 Task: Sort the contacts by first name in descending order.
Action: Mouse moved to (14, 81)
Screenshot: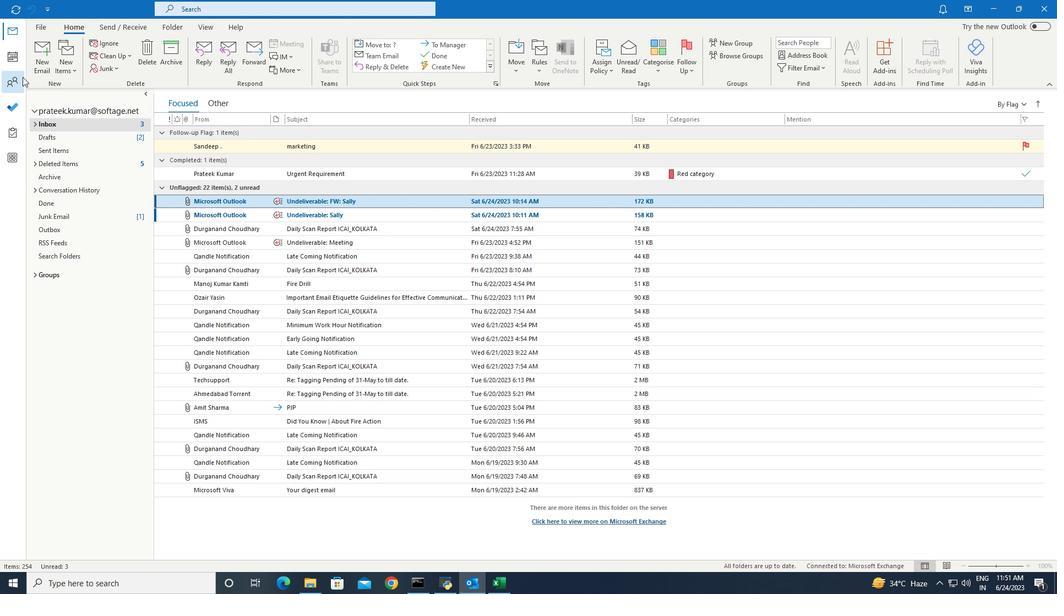 
Action: Mouse pressed left at (14, 81)
Screenshot: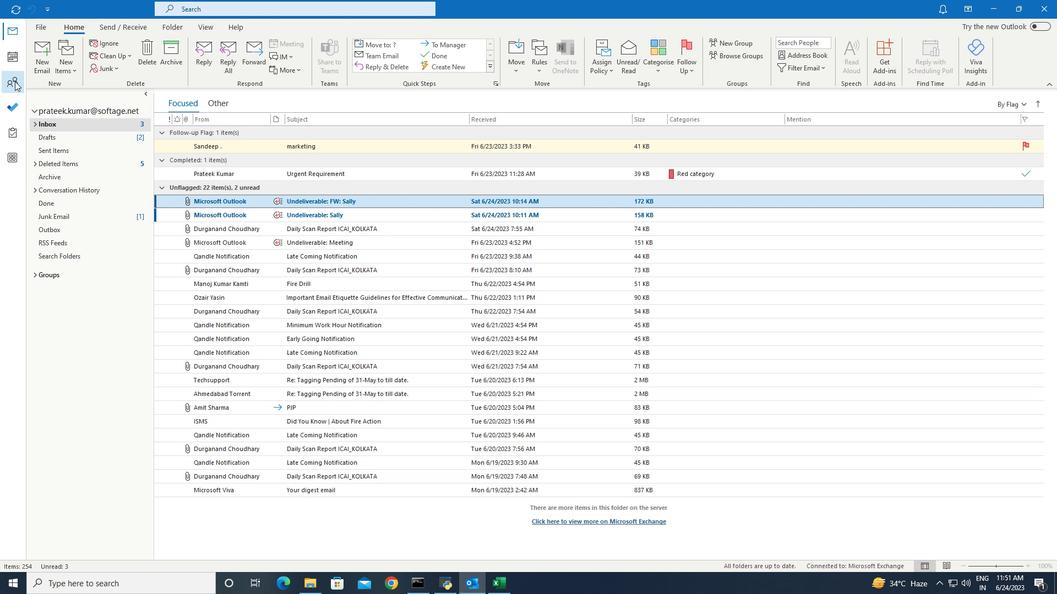 
Action: Mouse moved to (202, 25)
Screenshot: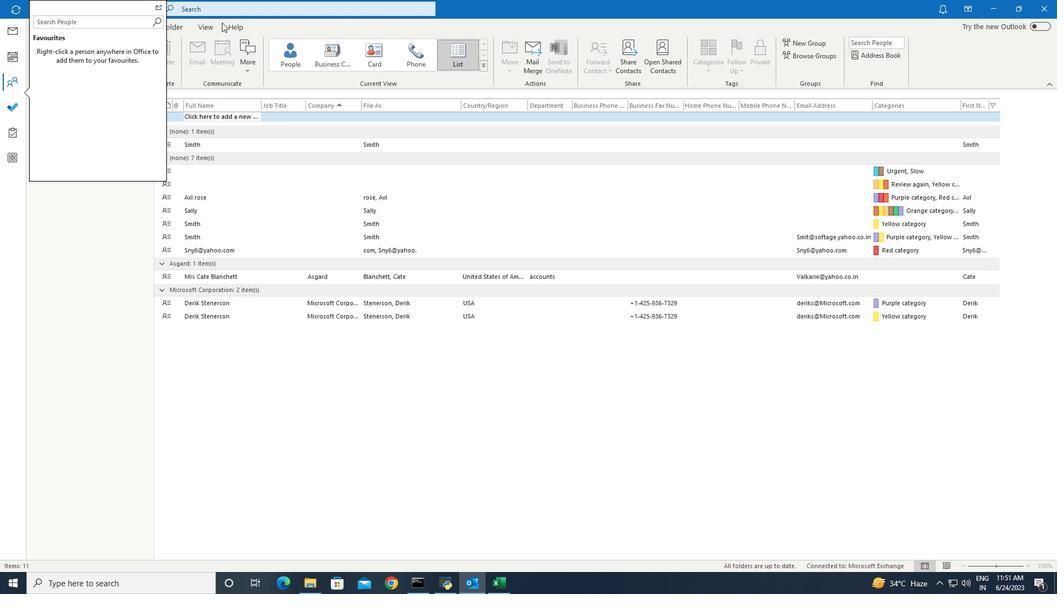 
Action: Mouse pressed left at (202, 25)
Screenshot: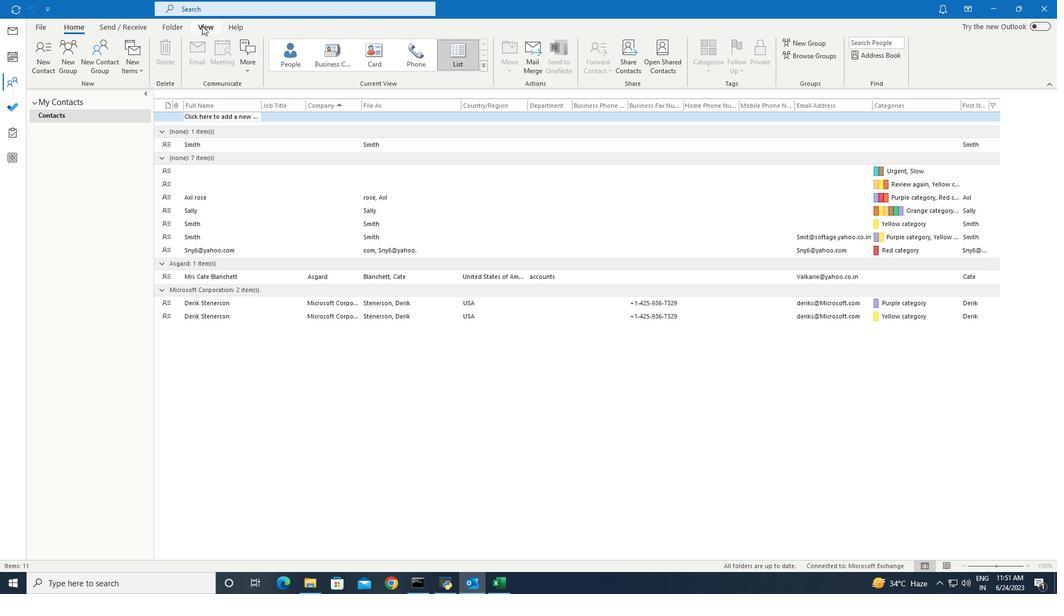 
Action: Mouse moved to (69, 68)
Screenshot: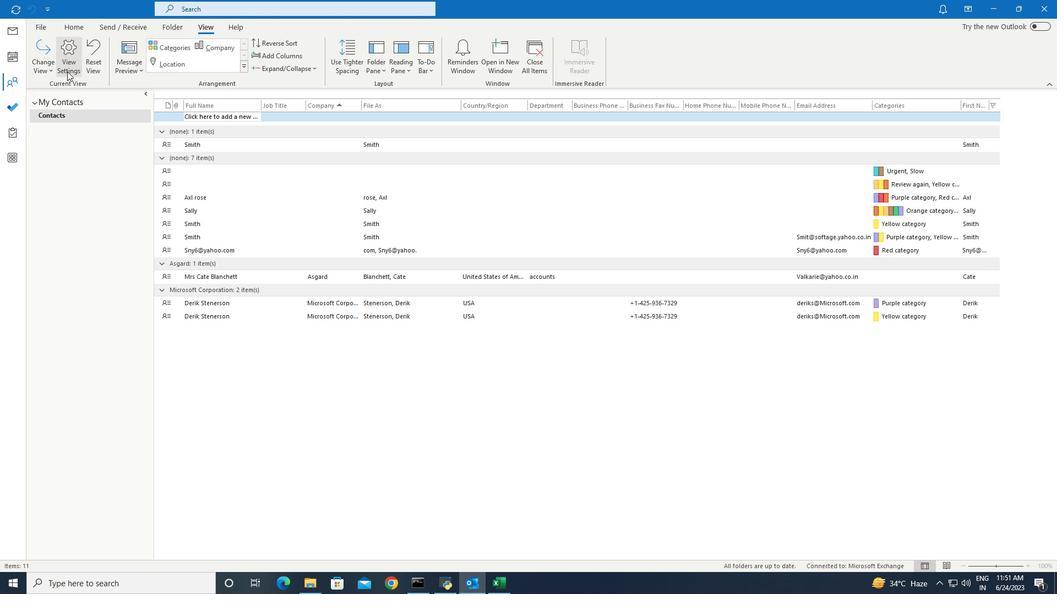 
Action: Mouse pressed left at (69, 68)
Screenshot: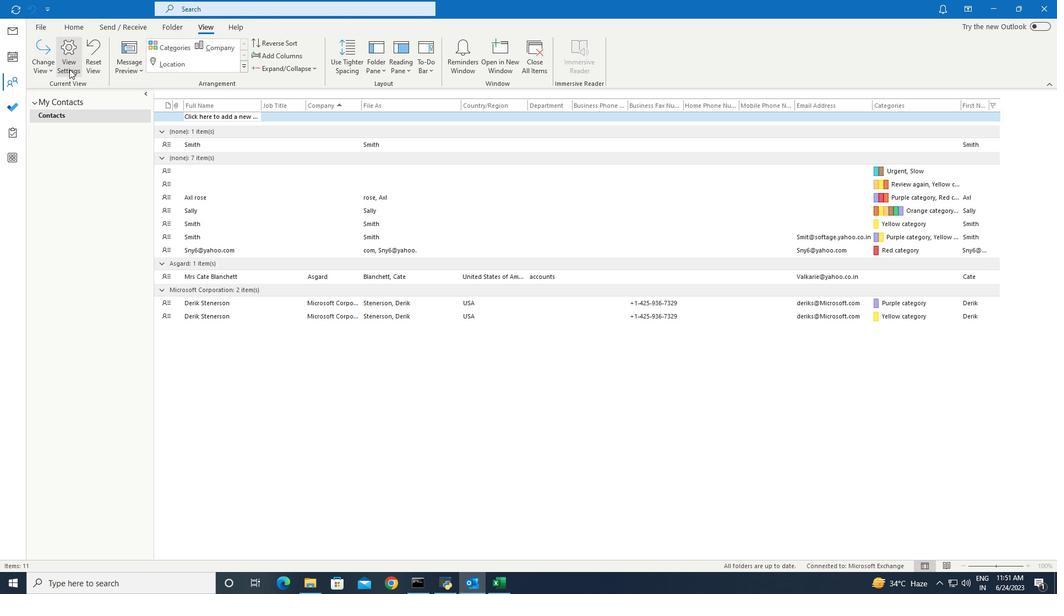 
Action: Mouse moved to (466, 269)
Screenshot: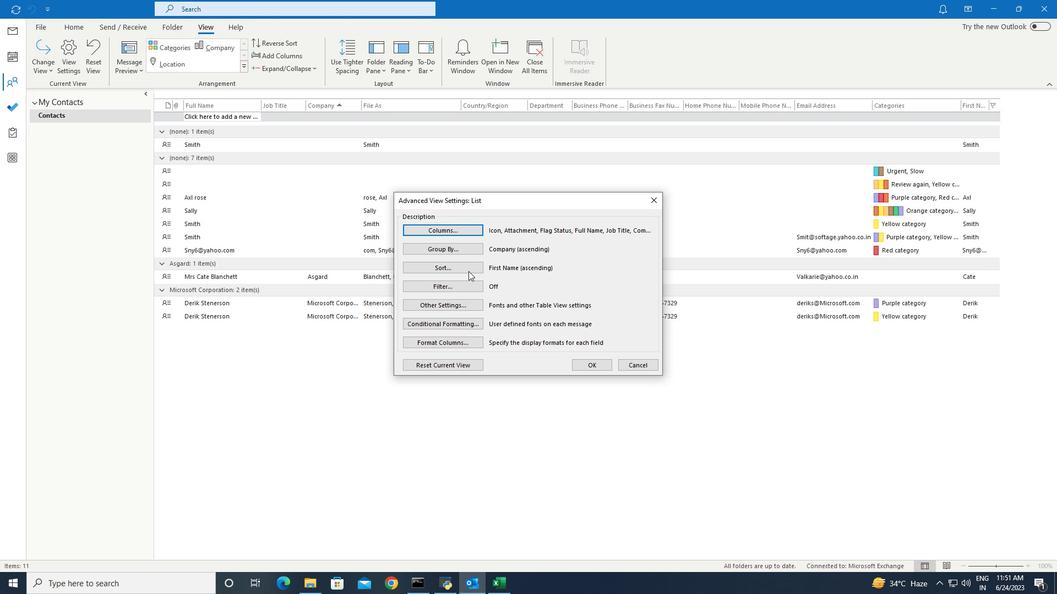 
Action: Mouse pressed left at (466, 269)
Screenshot: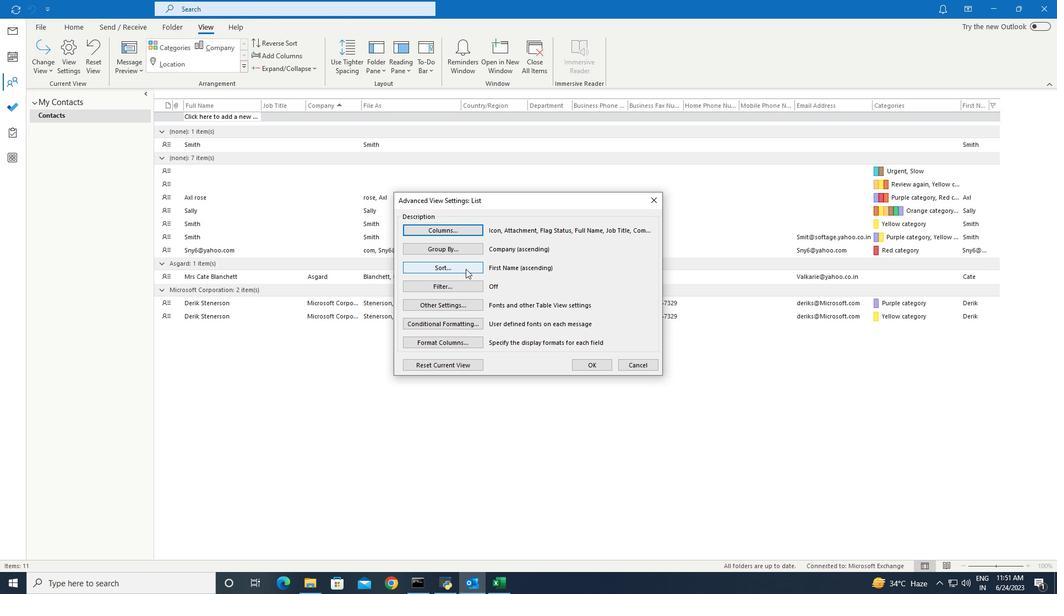 
Action: Mouse moved to (555, 235)
Screenshot: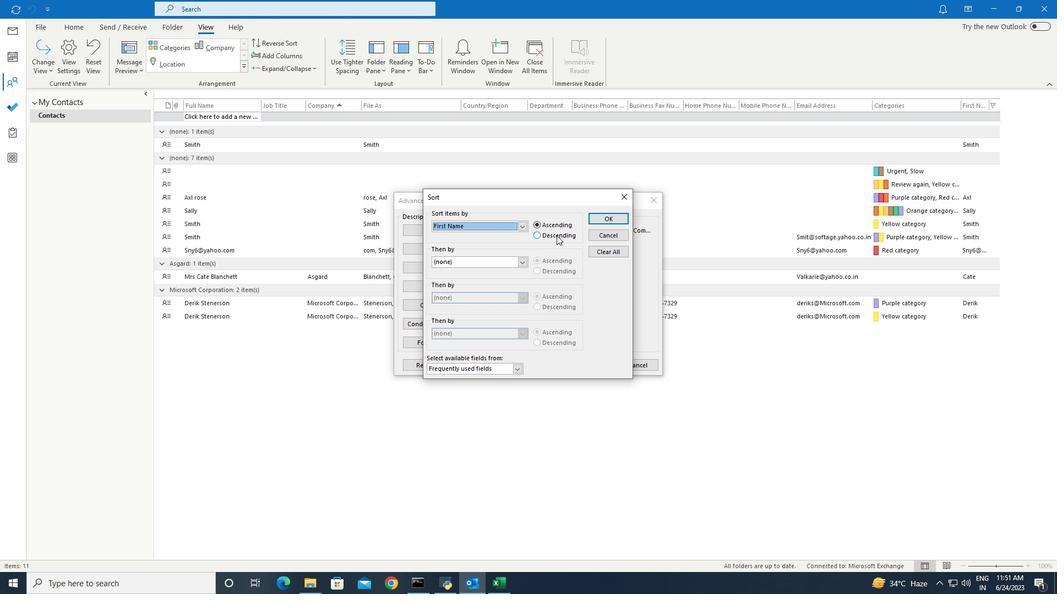 
Action: Mouse pressed left at (555, 235)
Screenshot: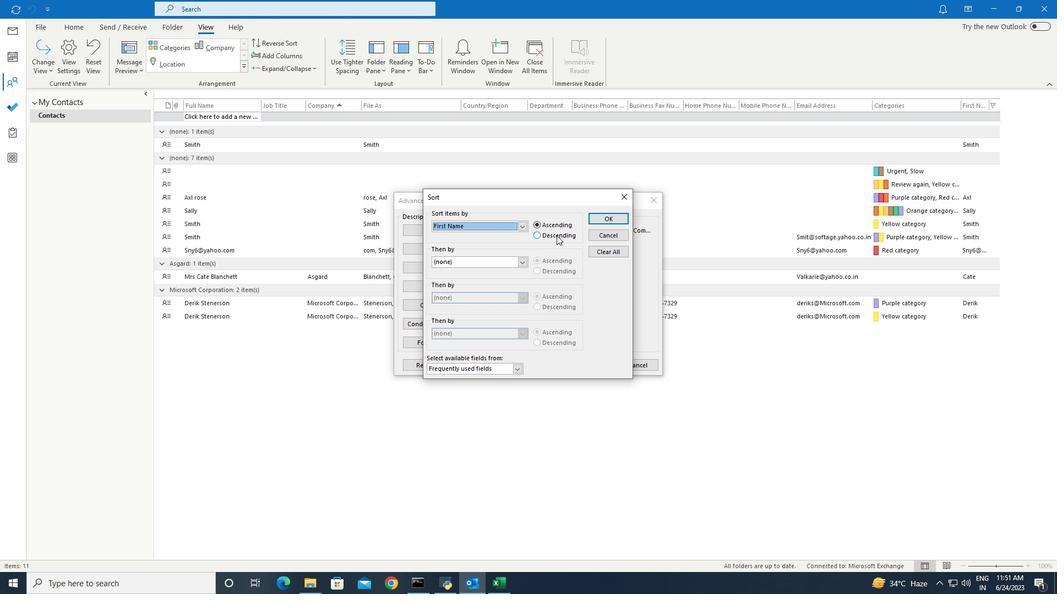 
Action: Mouse moved to (603, 218)
Screenshot: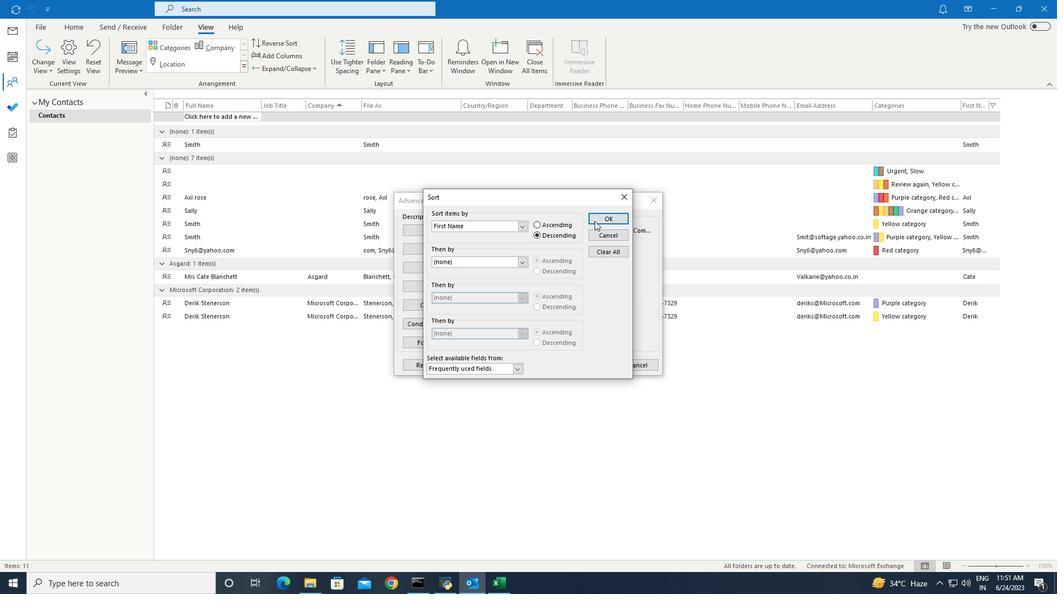 
Action: Mouse pressed left at (603, 218)
Screenshot: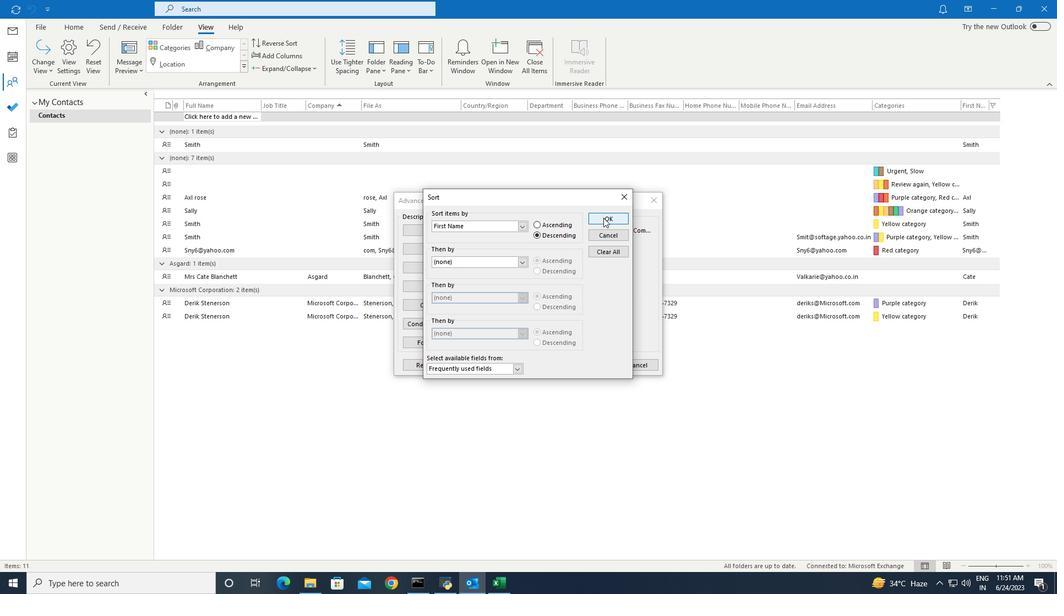 
Action: Mouse moved to (590, 365)
Screenshot: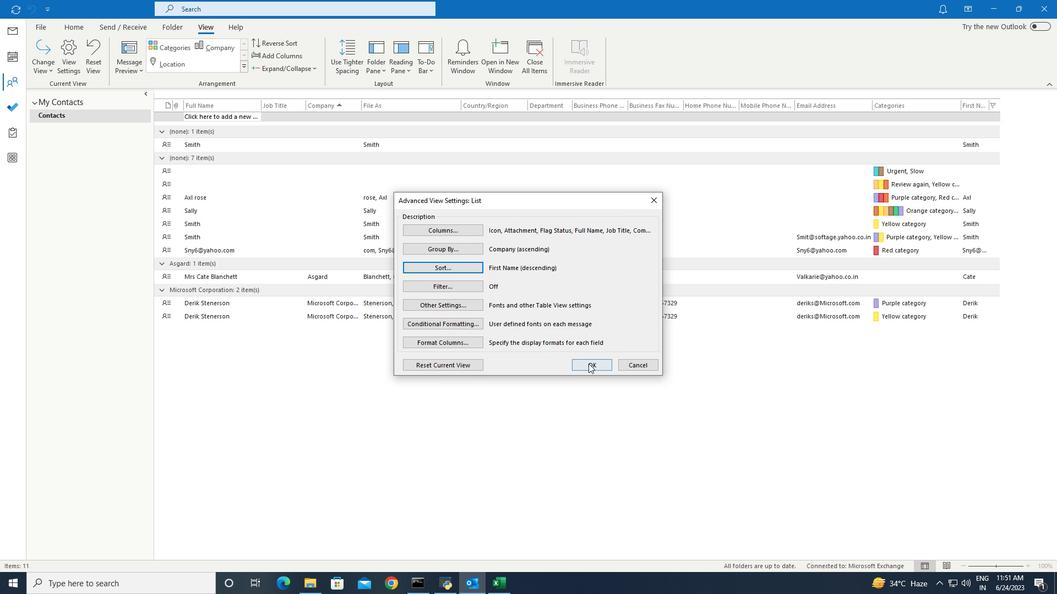
Action: Mouse pressed left at (590, 365)
Screenshot: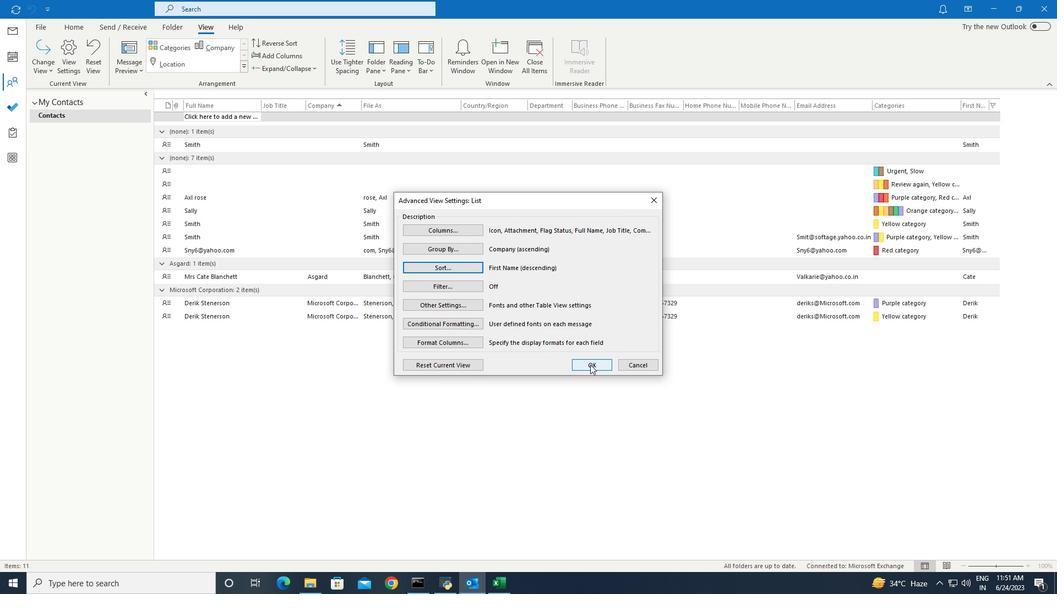 
Action: Mouse moved to (583, 358)
Screenshot: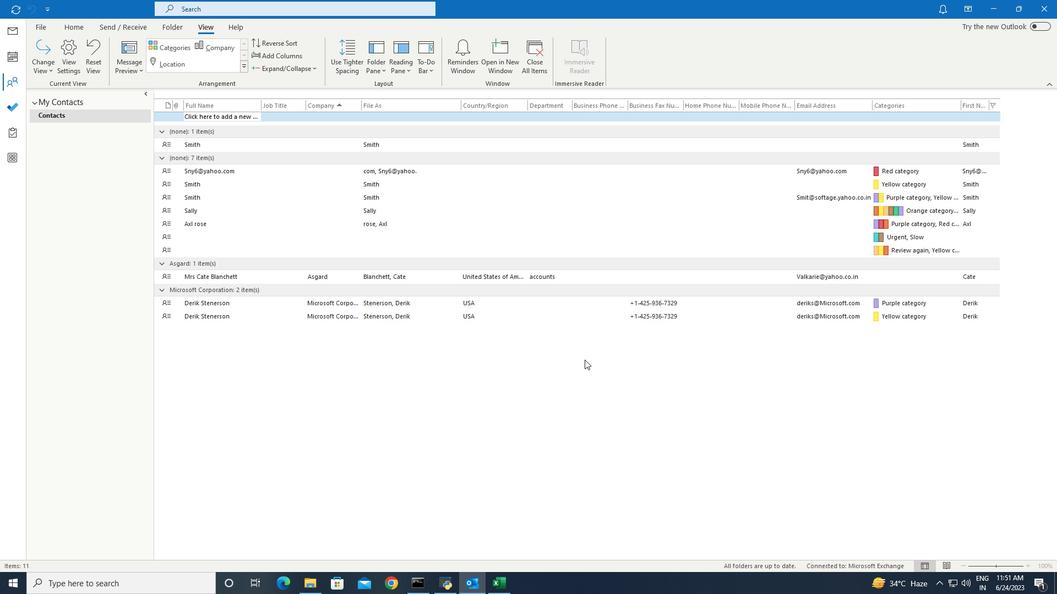 
